 Task: Create a blank project BroaderVisionary with privacy Public and default view as List and in the team Taskers . Create three sections in the project as To-Do, Doing and Done
Action: Mouse moved to (69, 284)
Screenshot: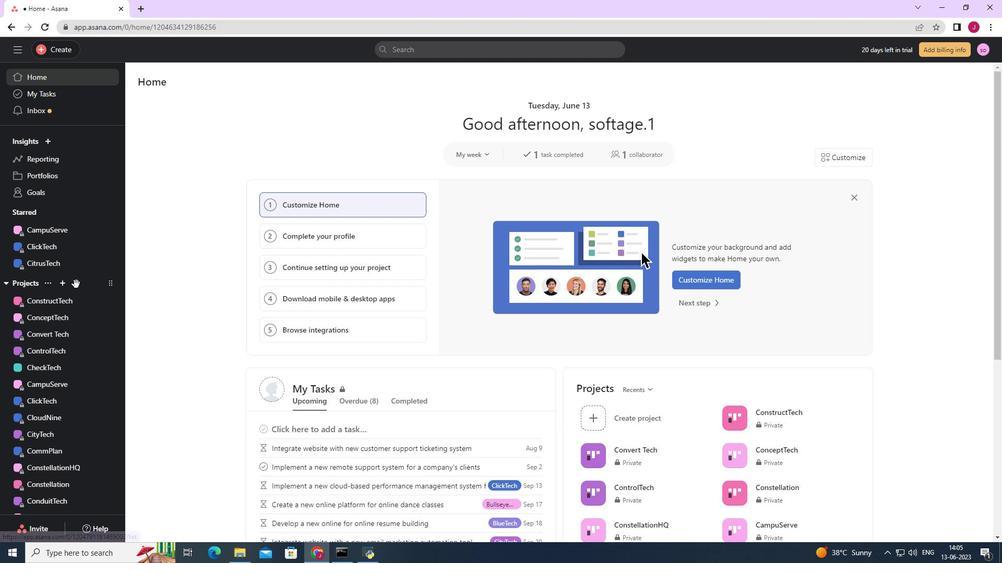 
Action: Mouse pressed left at (69, 284)
Screenshot: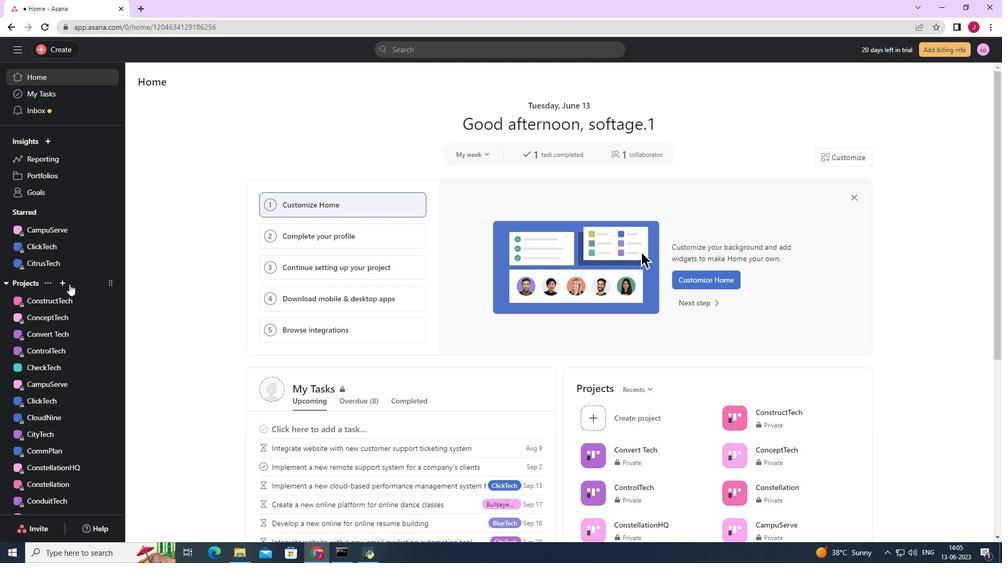 
Action: Mouse moved to (100, 302)
Screenshot: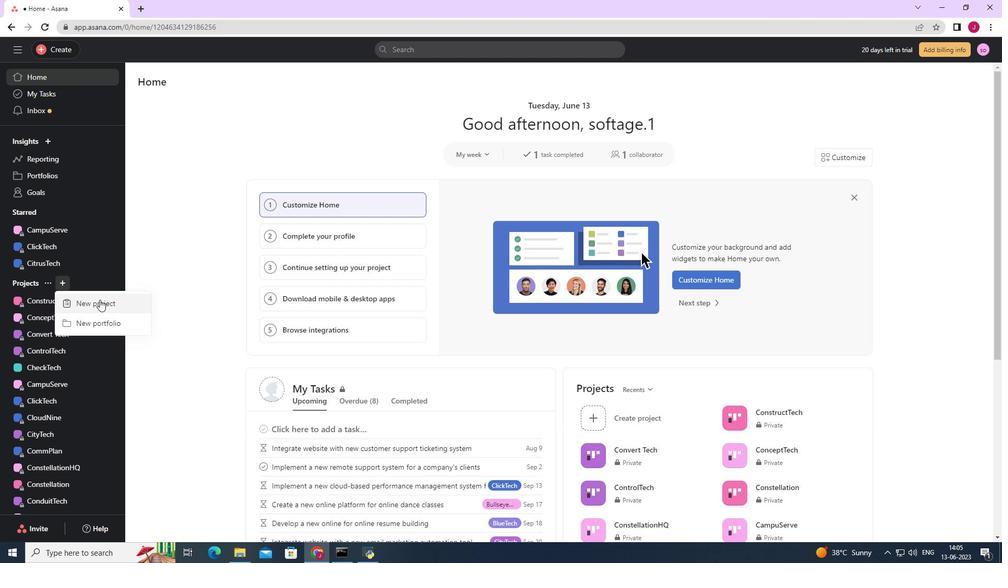 
Action: Mouse pressed left at (100, 302)
Screenshot: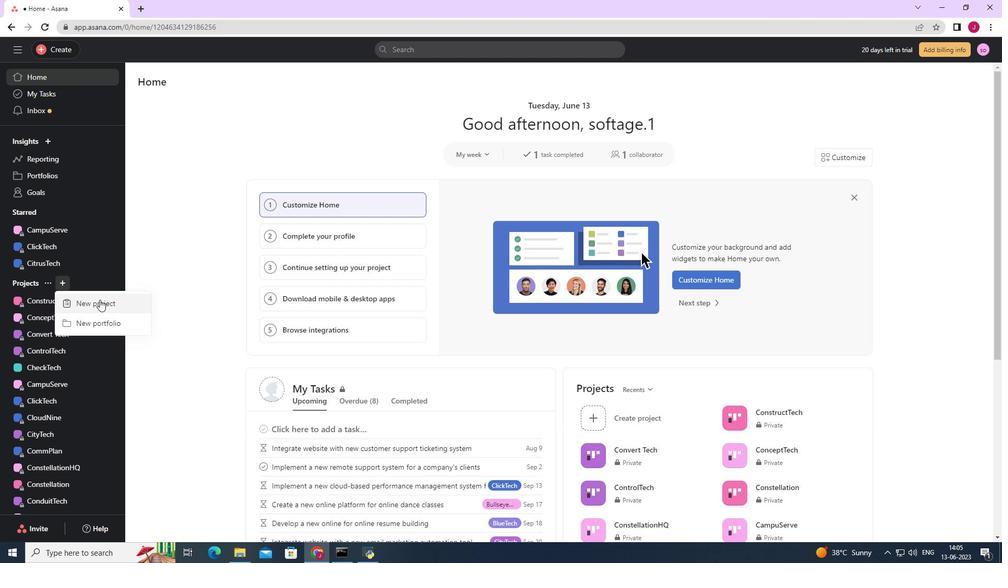 
Action: Mouse moved to (439, 310)
Screenshot: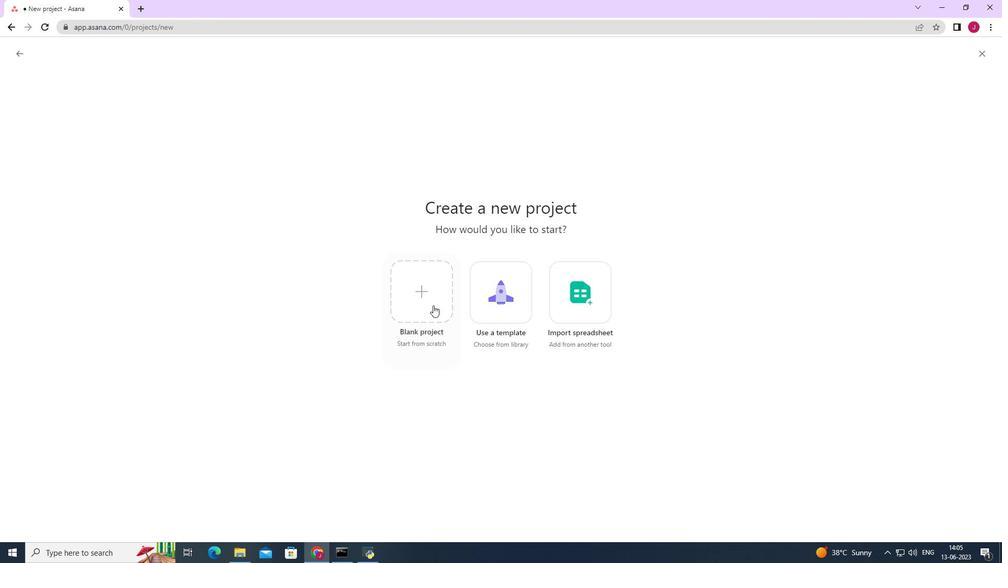 
Action: Mouse pressed left at (439, 310)
Screenshot: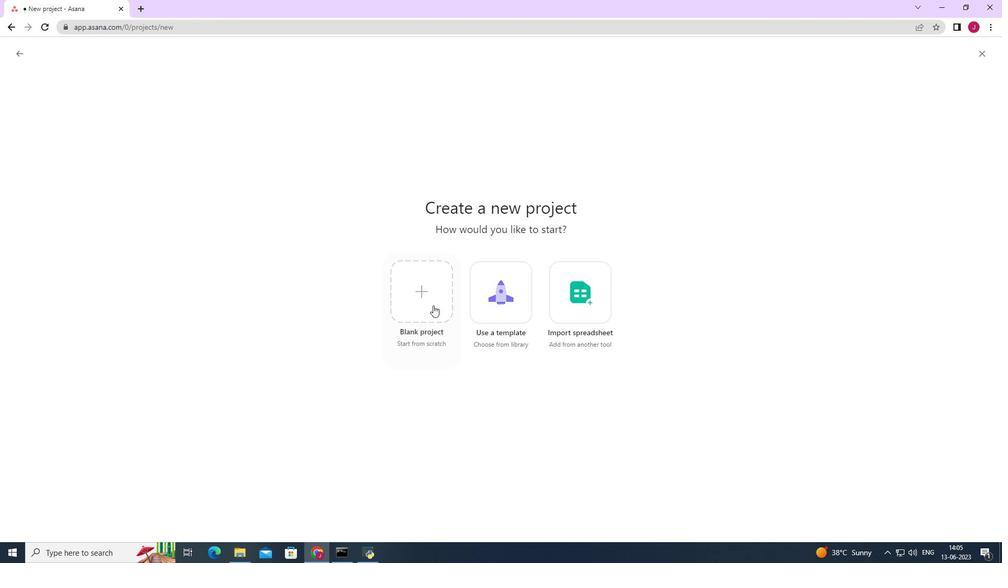 
Action: Mouse moved to (206, 129)
Screenshot: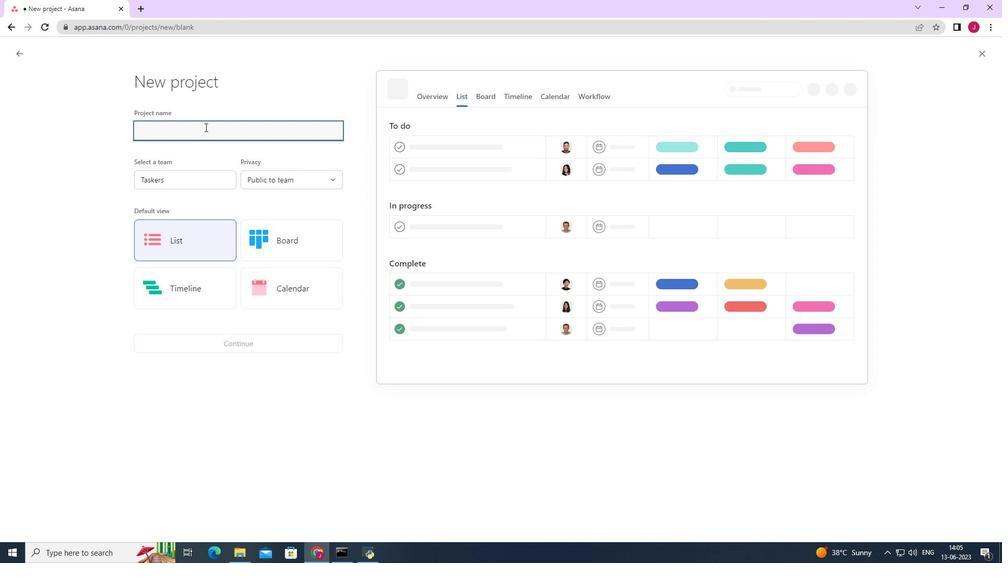 
Action: Mouse pressed left at (206, 129)
Screenshot: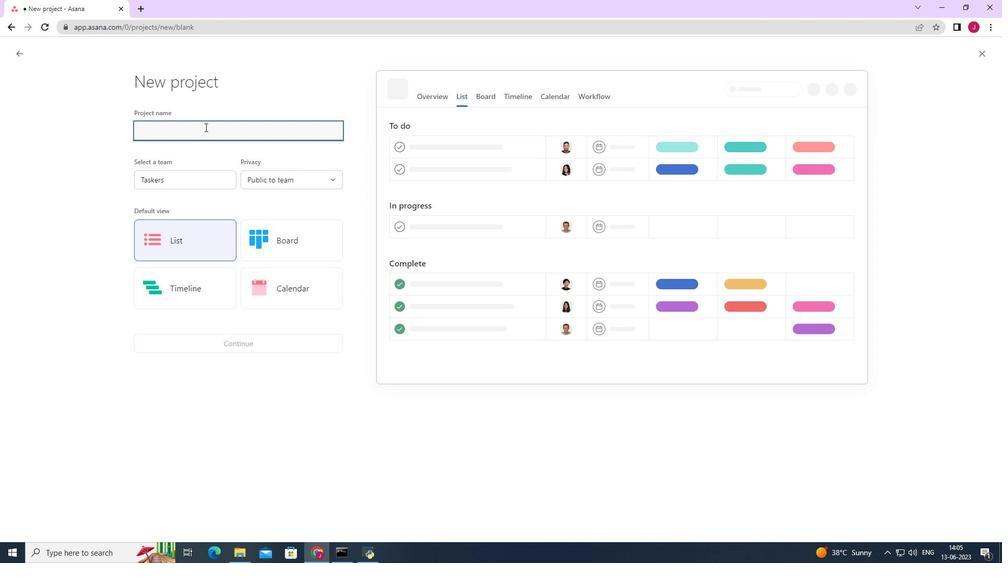 
Action: Key pressed <Key.caps_lock>B<Key.caps_lock>roader<Key.caps_lock>V<Key.caps_lock>isionary
Screenshot: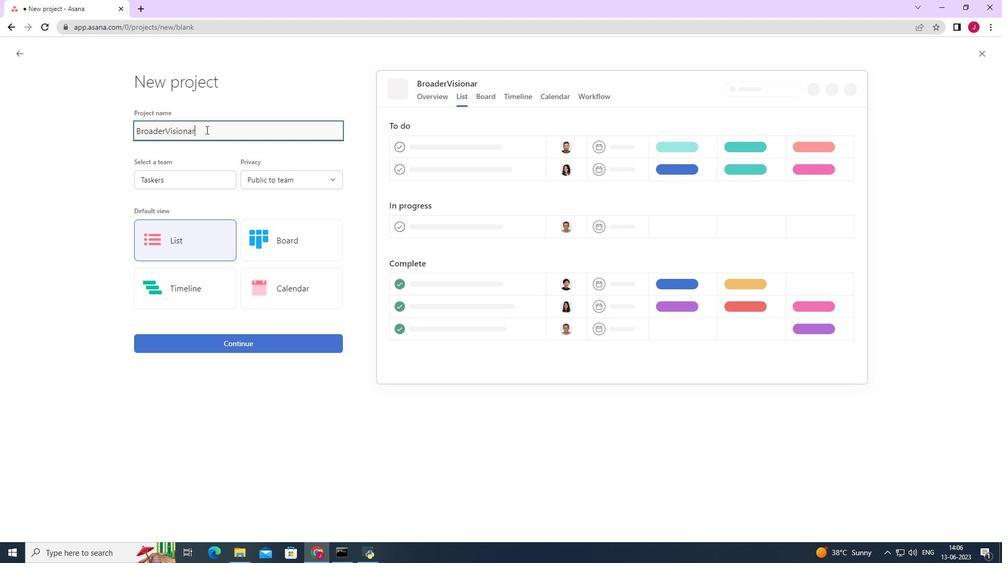 
Action: Mouse moved to (186, 176)
Screenshot: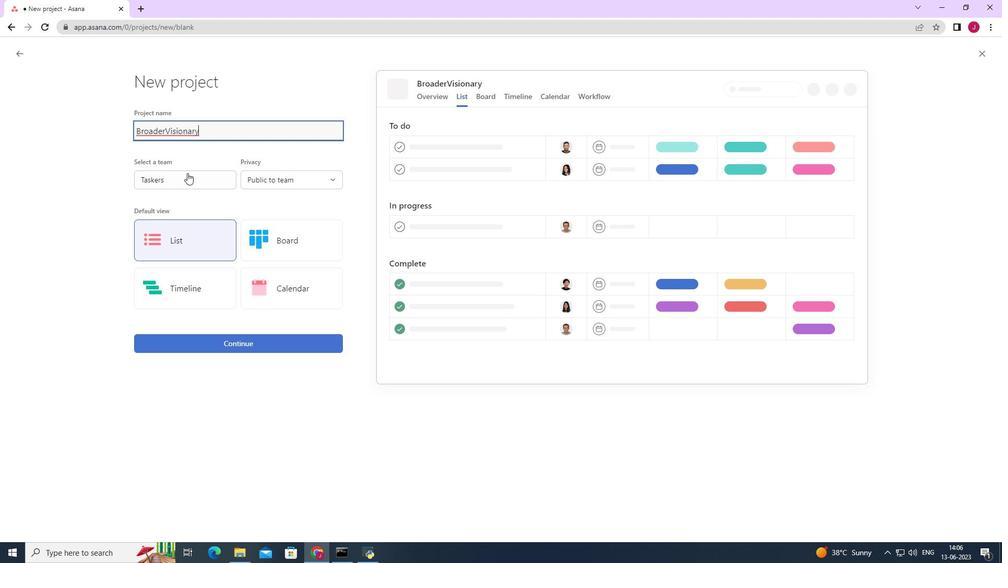 
Action: Mouse pressed left at (186, 176)
Screenshot: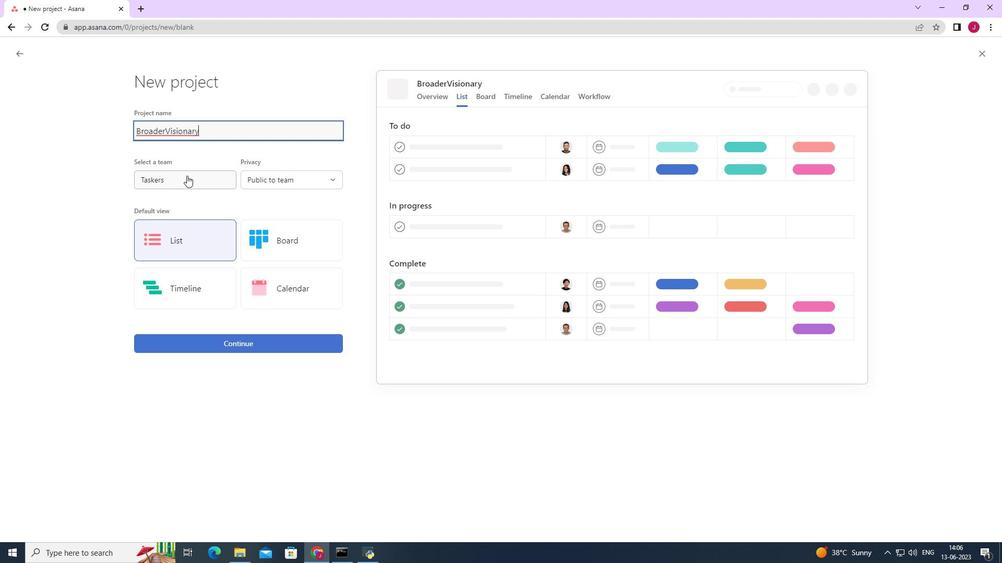 
Action: Mouse moved to (190, 242)
Screenshot: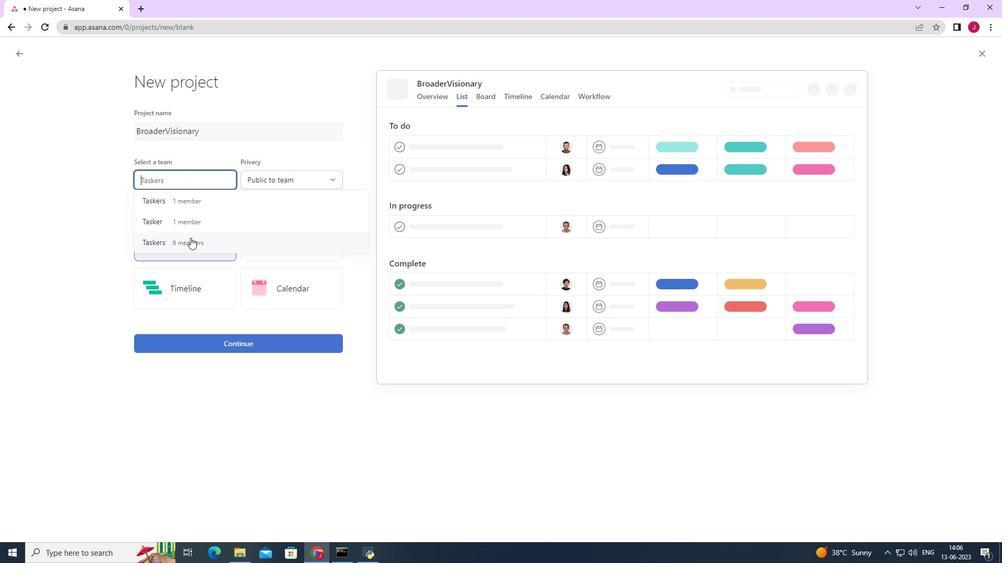 
Action: Mouse pressed left at (190, 242)
Screenshot: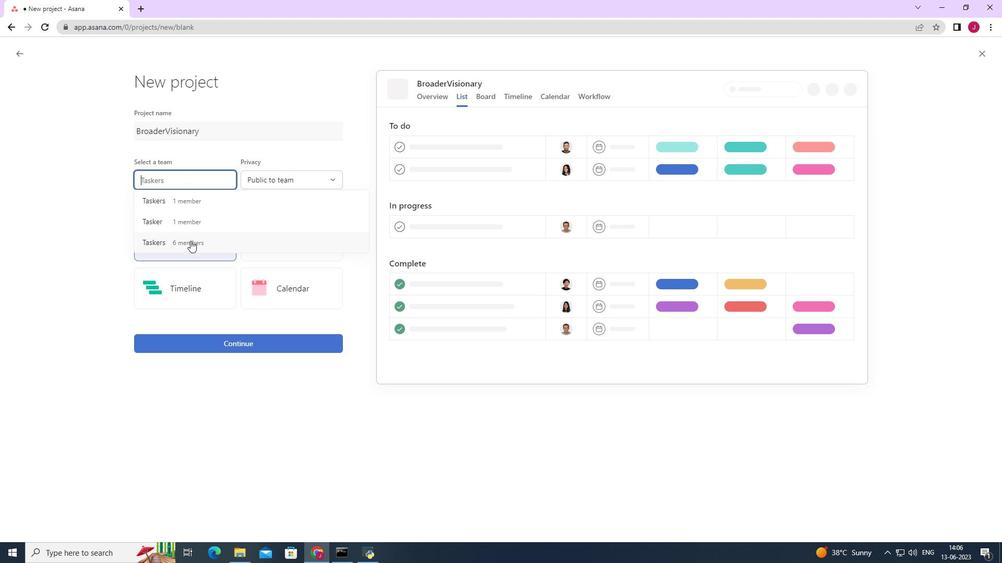 
Action: Mouse moved to (291, 173)
Screenshot: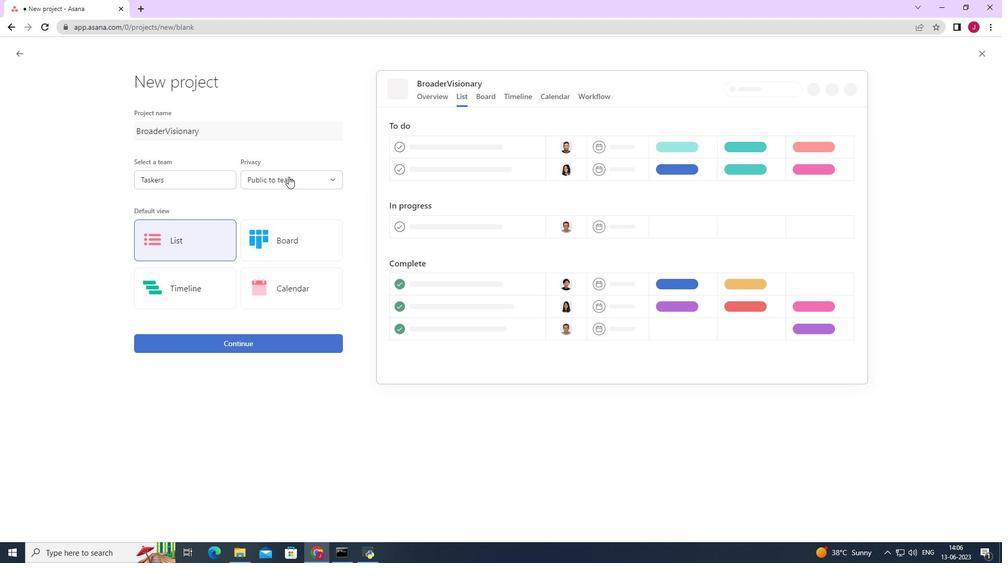 
Action: Mouse pressed left at (291, 173)
Screenshot: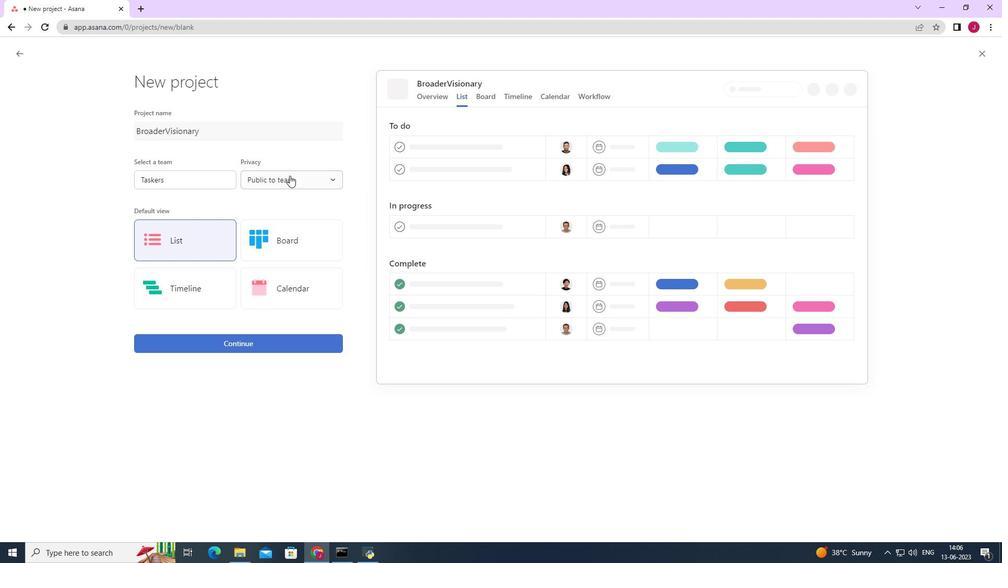 
Action: Mouse moved to (287, 203)
Screenshot: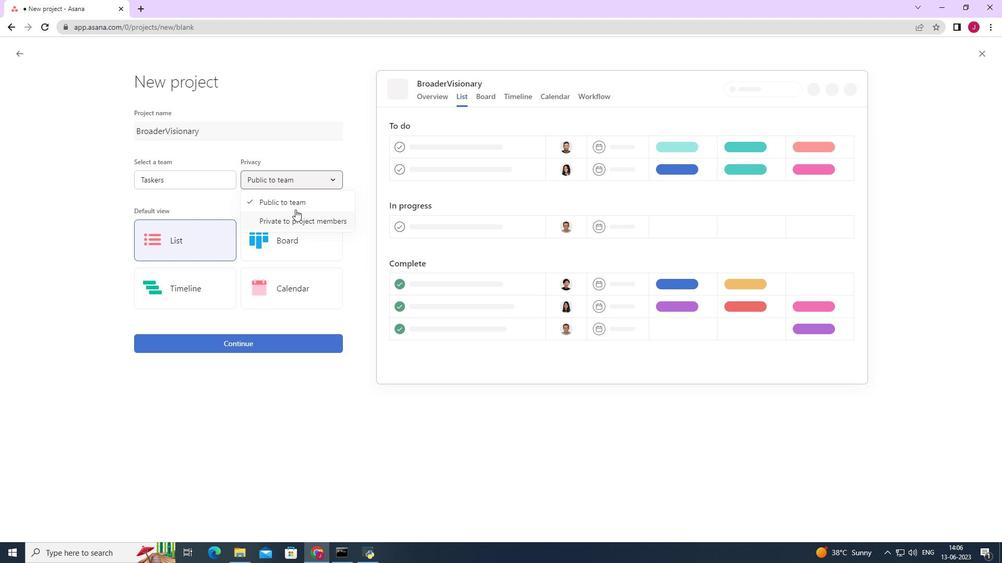 
Action: Mouse pressed left at (287, 203)
Screenshot: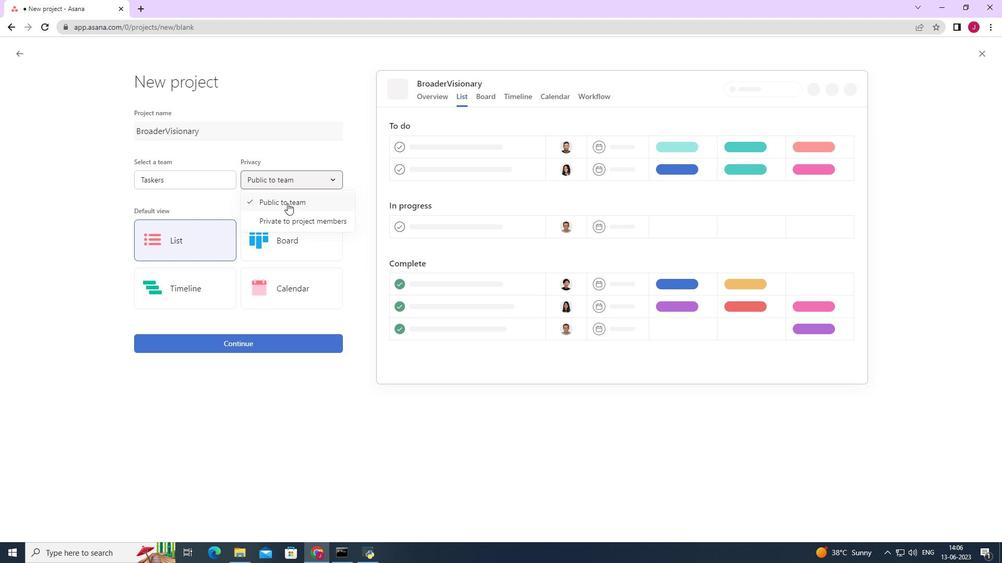 
Action: Mouse moved to (187, 245)
Screenshot: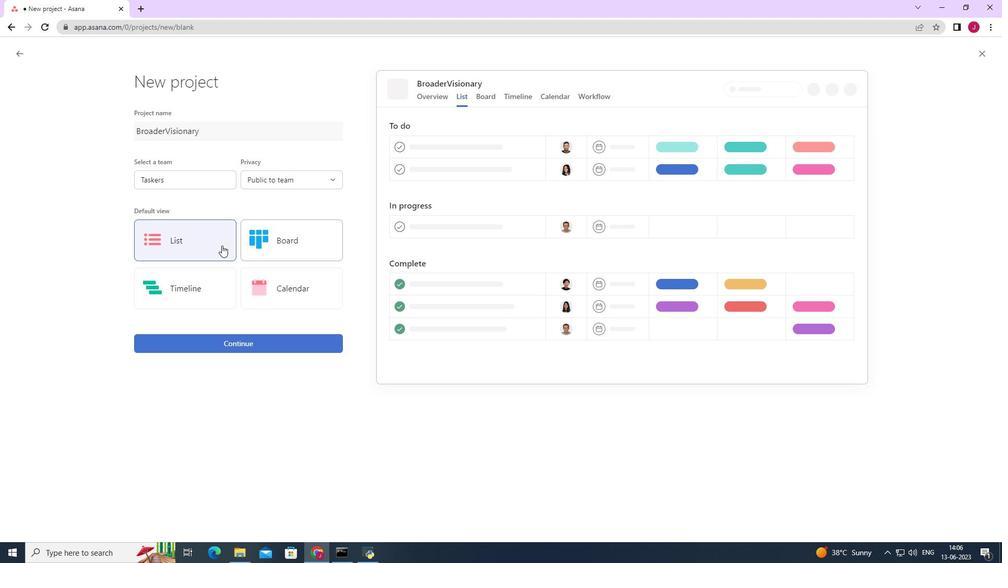 
Action: Mouse pressed left at (187, 245)
Screenshot: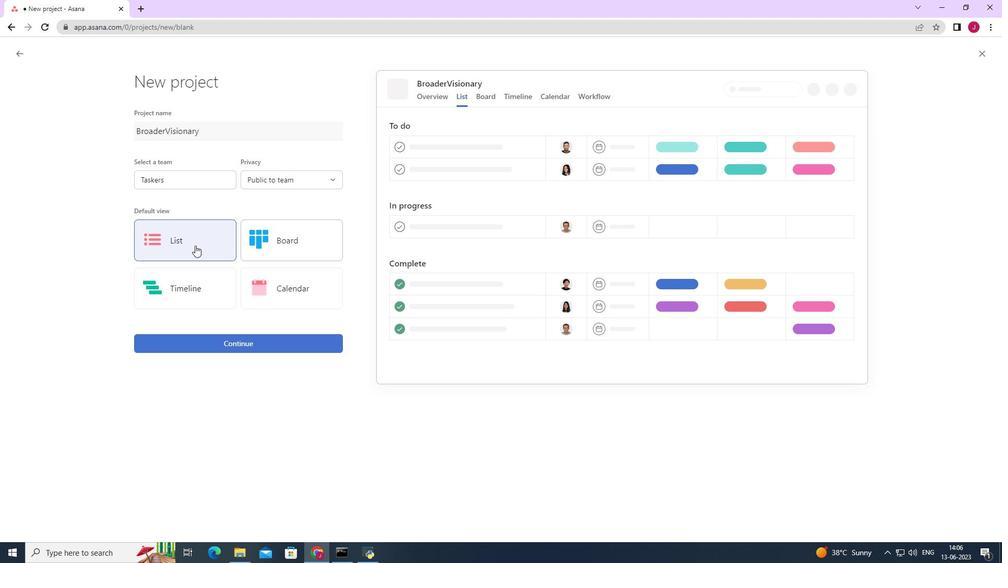 
Action: Mouse moved to (226, 343)
Screenshot: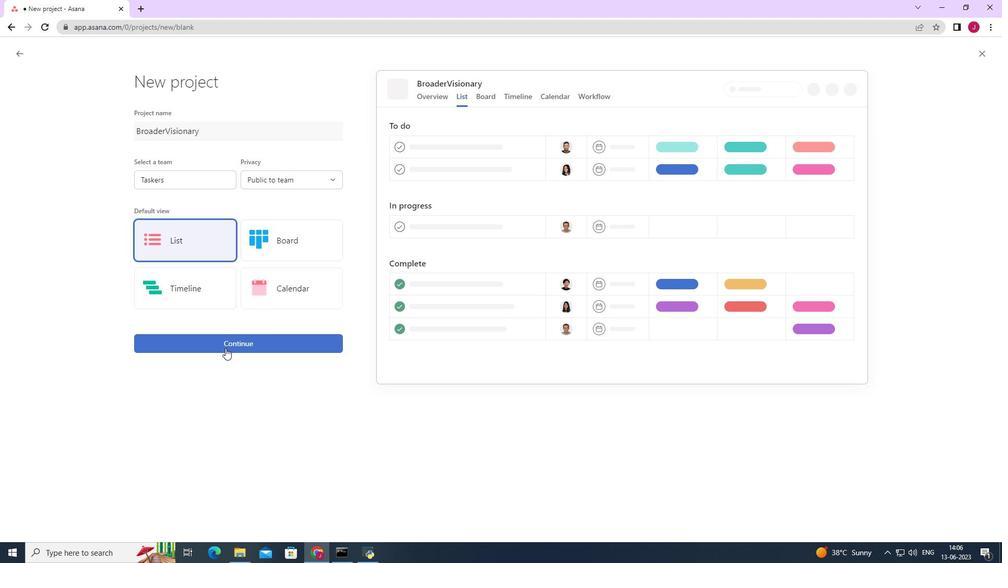 
Action: Mouse pressed left at (226, 343)
Screenshot: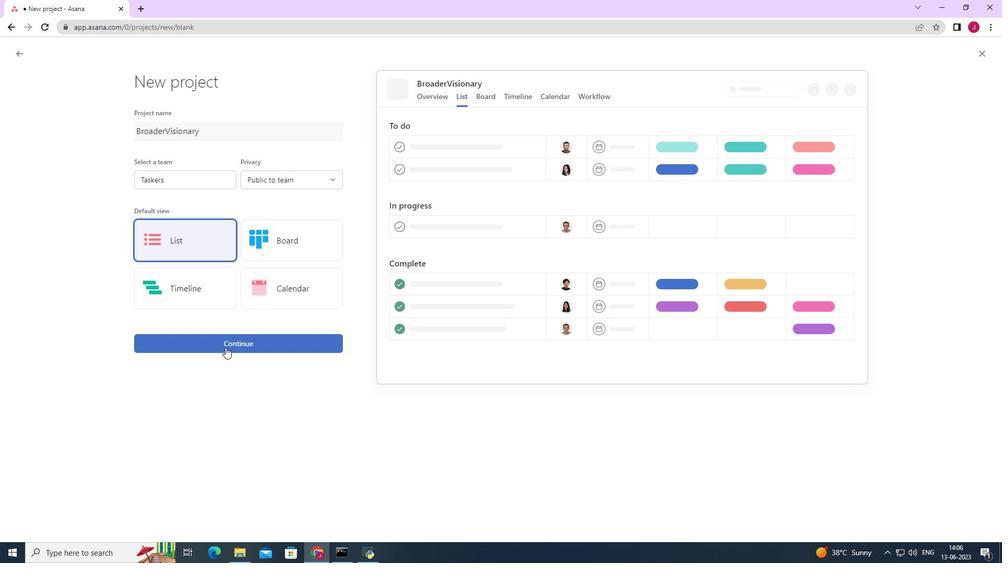 
Action: Mouse moved to (232, 280)
Screenshot: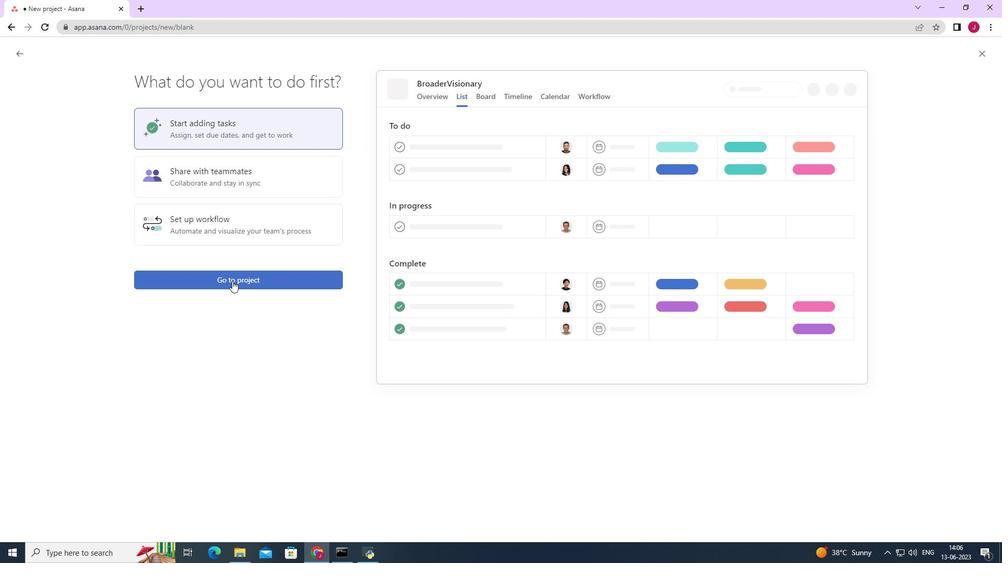 
Action: Mouse pressed left at (232, 280)
Screenshot: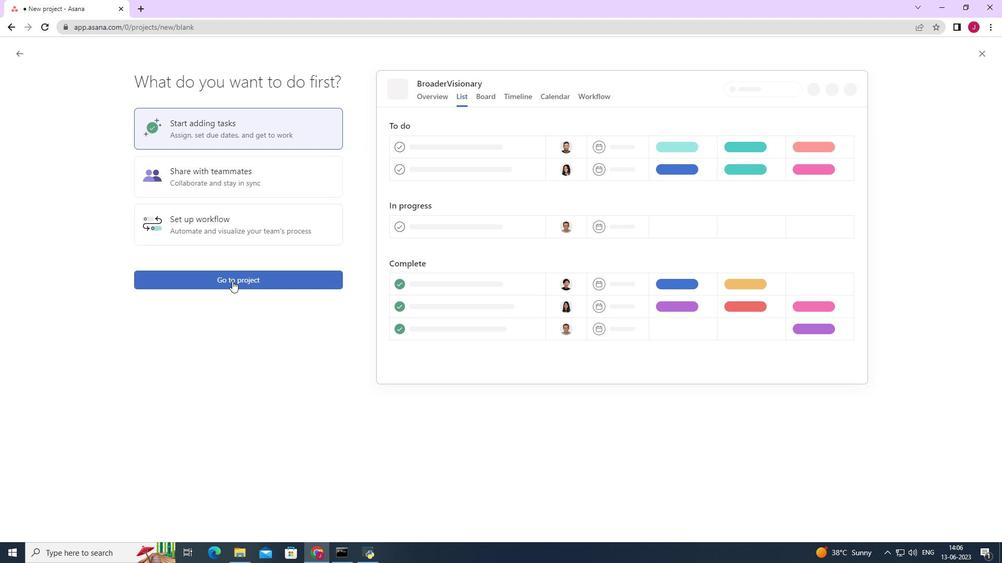 
Action: Mouse moved to (179, 233)
Screenshot: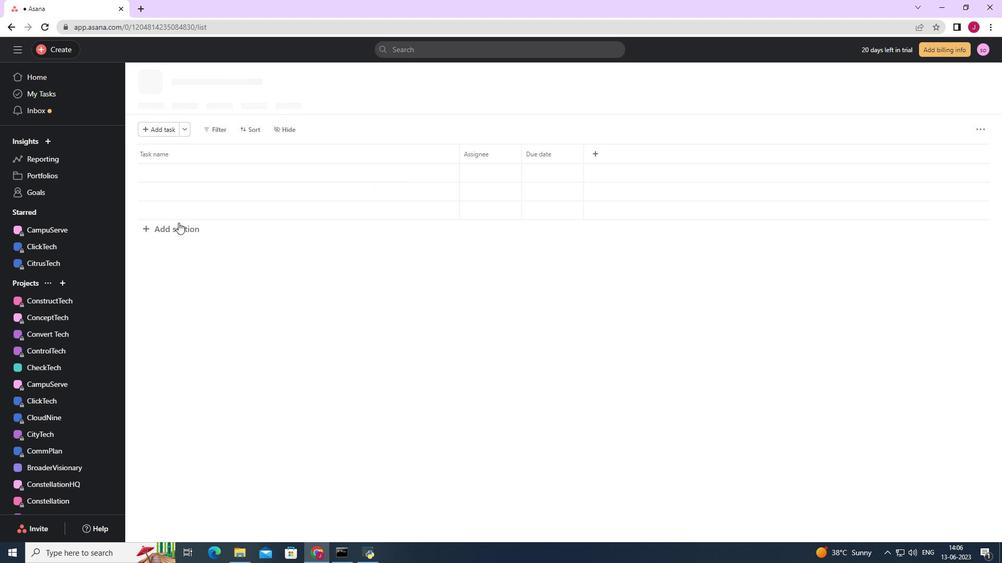 
Action: Mouse pressed left at (179, 233)
Screenshot: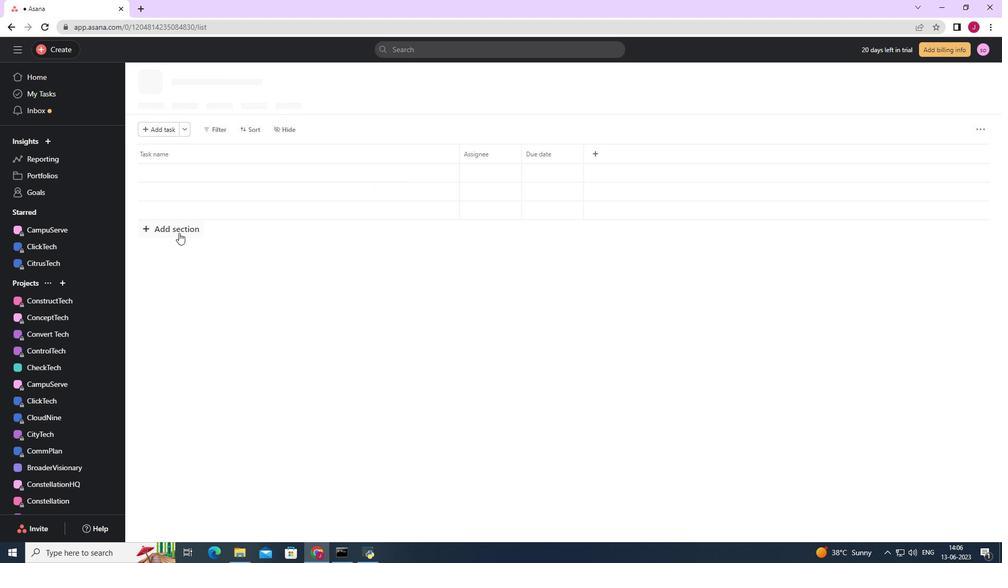
Action: Mouse moved to (200, 175)
Screenshot: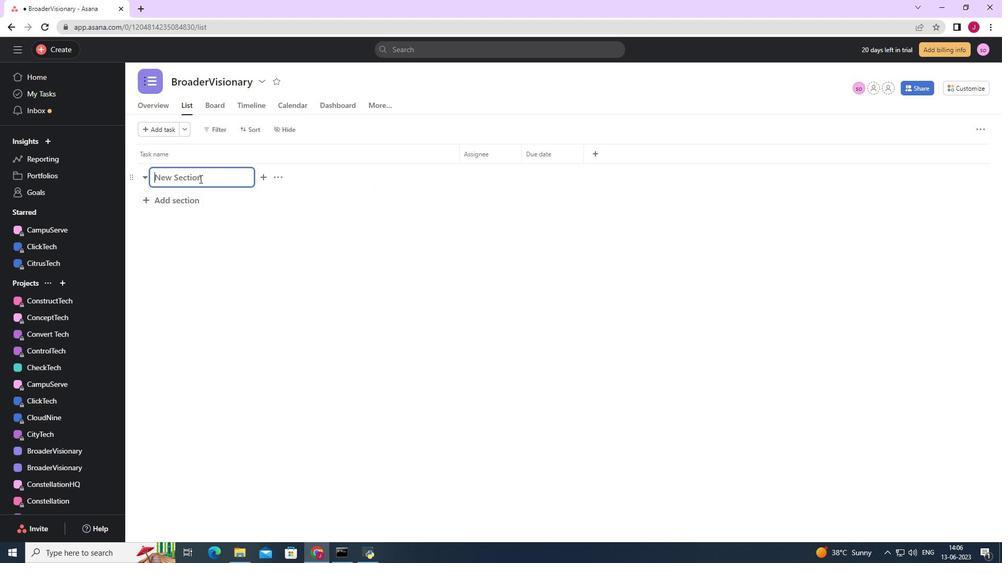 
Action: Mouse pressed left at (200, 175)
Screenshot: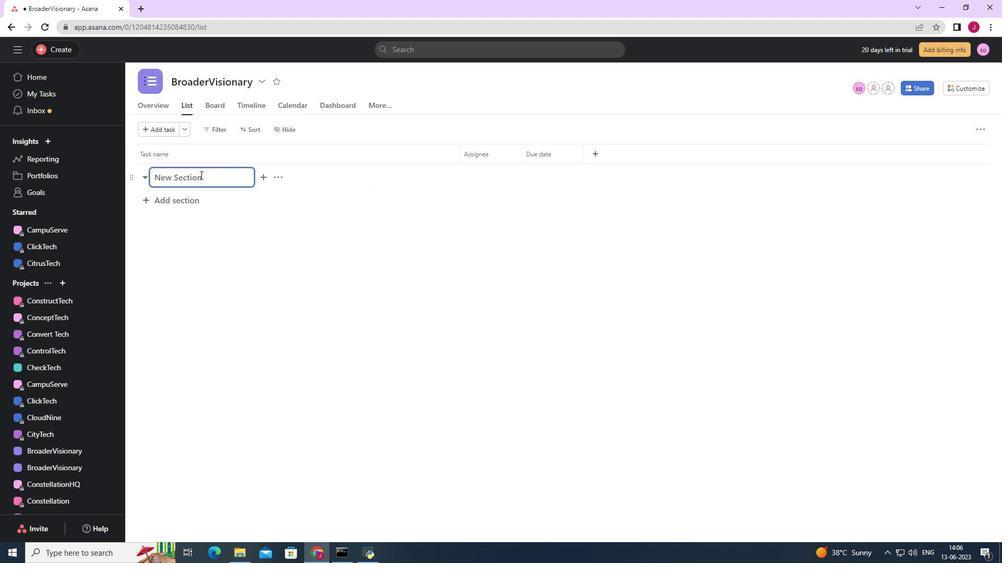 
Action: Key pressed <Key.caps_lock>T<Key.caps_lock>o-<Key.caps_lock>D<Key.caps_lock>o
Screenshot: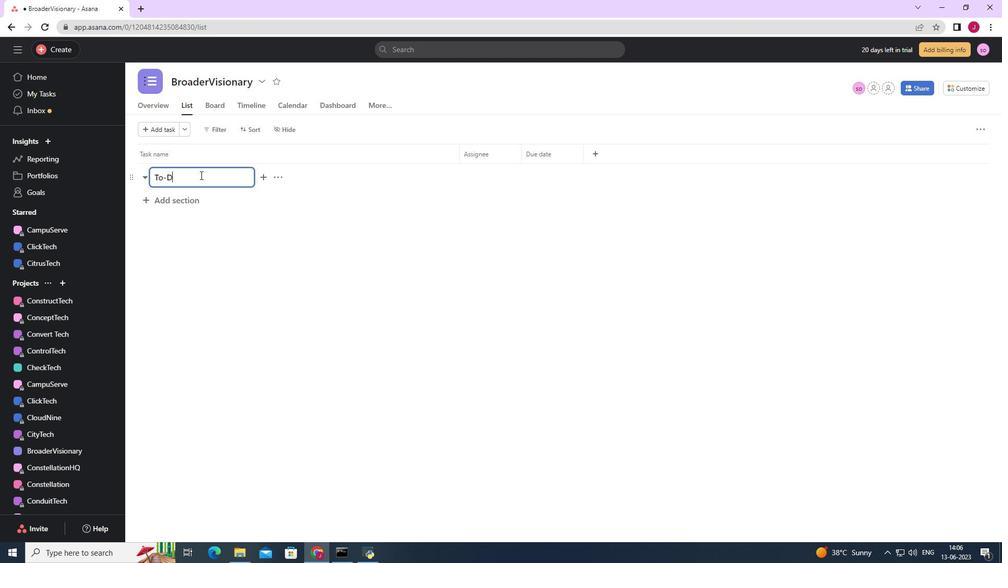 
Action: Mouse moved to (185, 202)
Screenshot: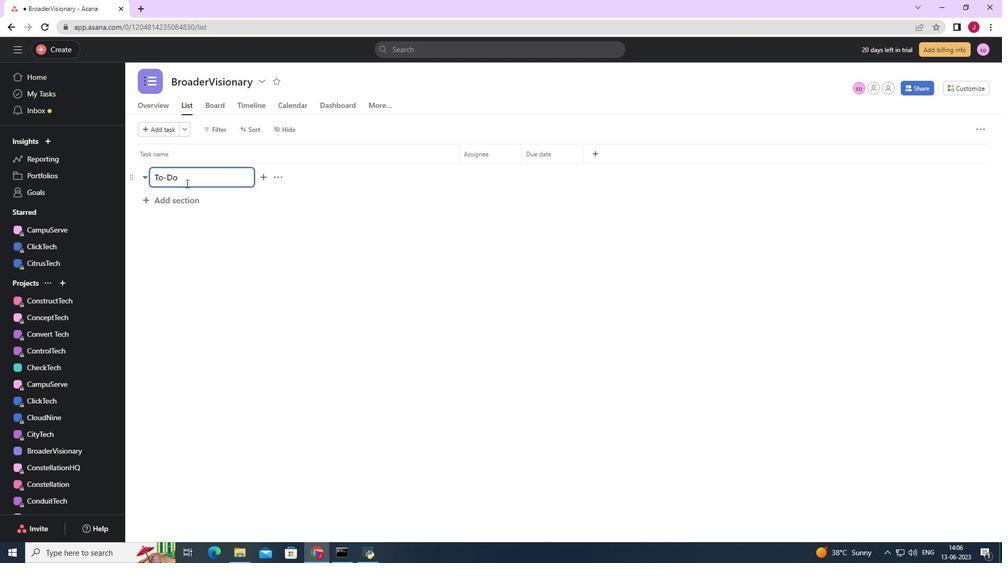 
Action: Mouse pressed left at (185, 202)
Screenshot: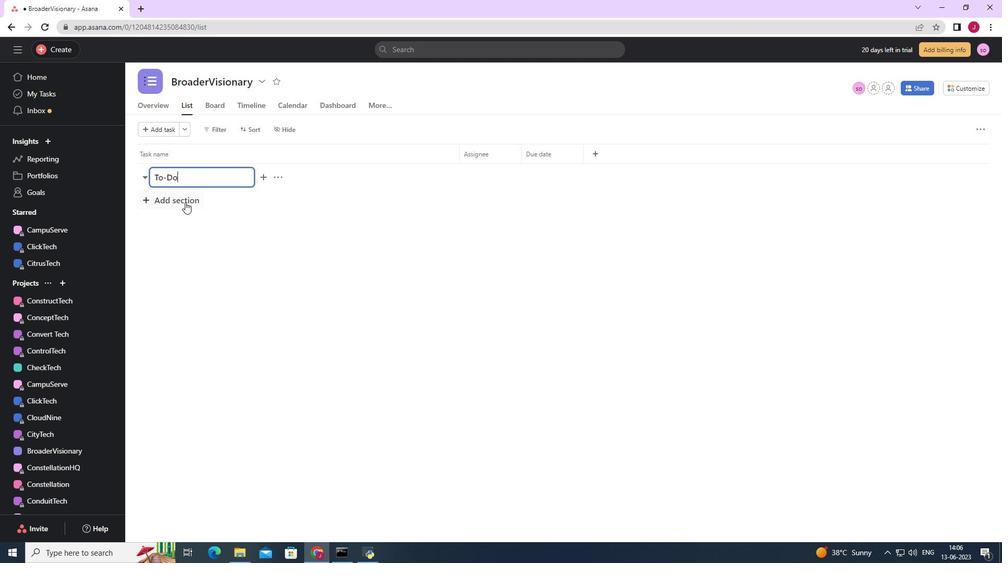 
Action: Key pressed <Key.caps_lock>D<Key.caps_lock>oing
Screenshot: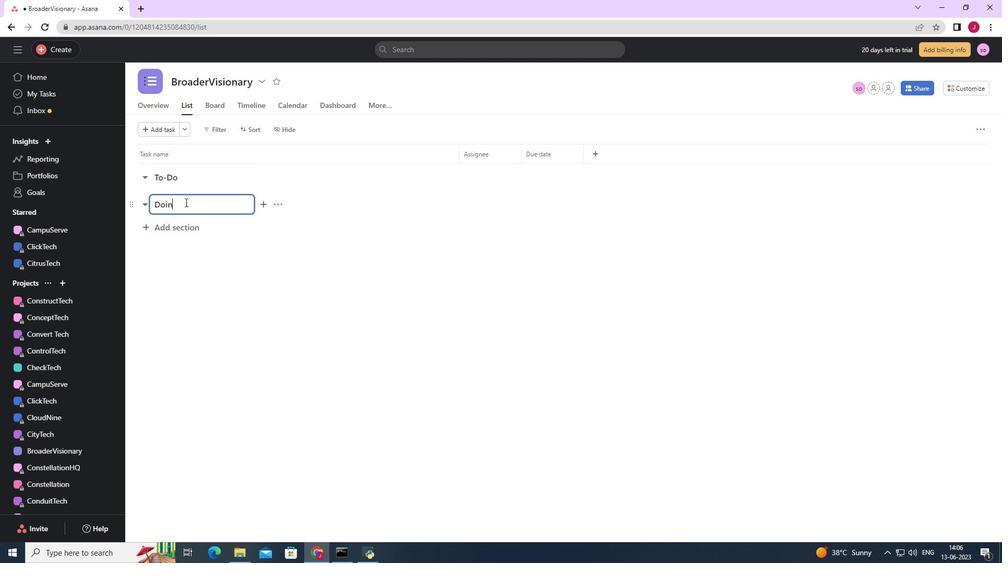 
Action: Mouse moved to (183, 235)
Screenshot: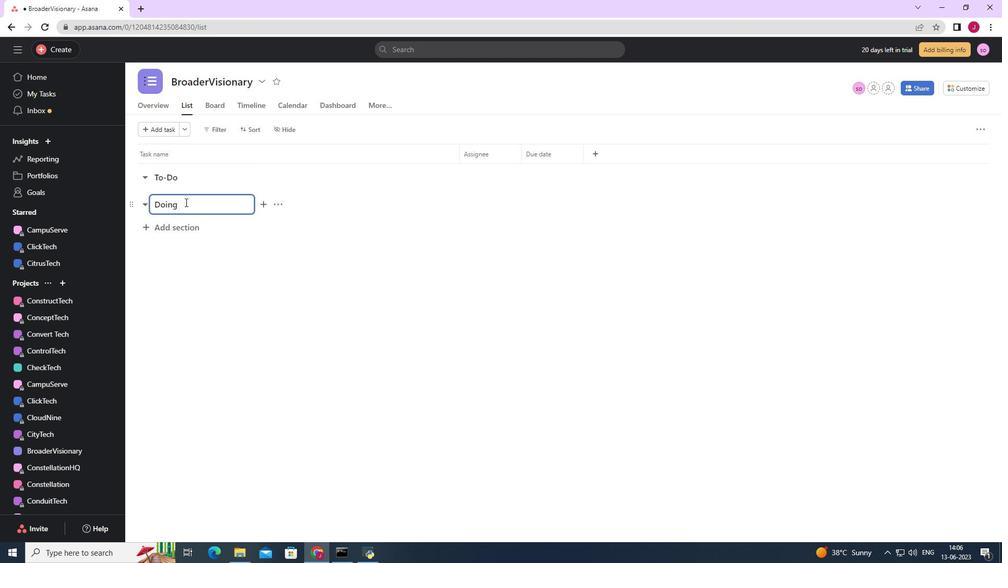 
Action: Mouse pressed left at (183, 235)
Screenshot: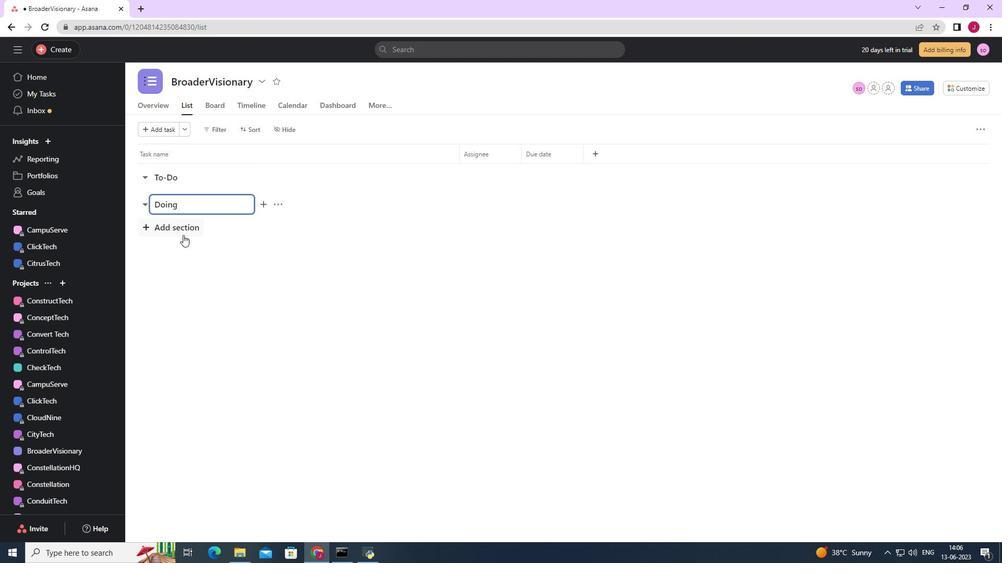 
Action: Mouse moved to (185, 230)
Screenshot: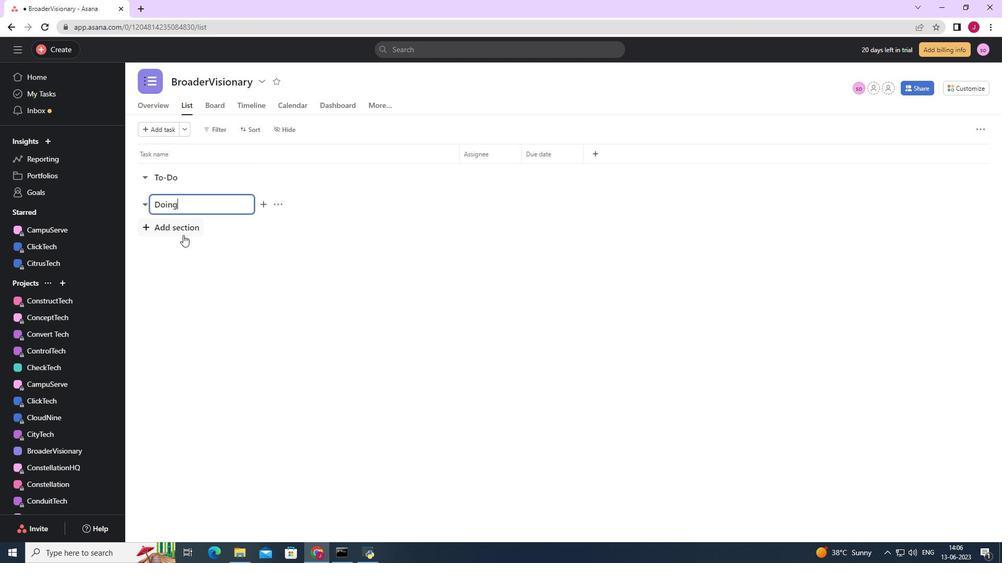 
Action: Key pressed <Key.caps_lock>D<Key.caps_lock>one
Screenshot: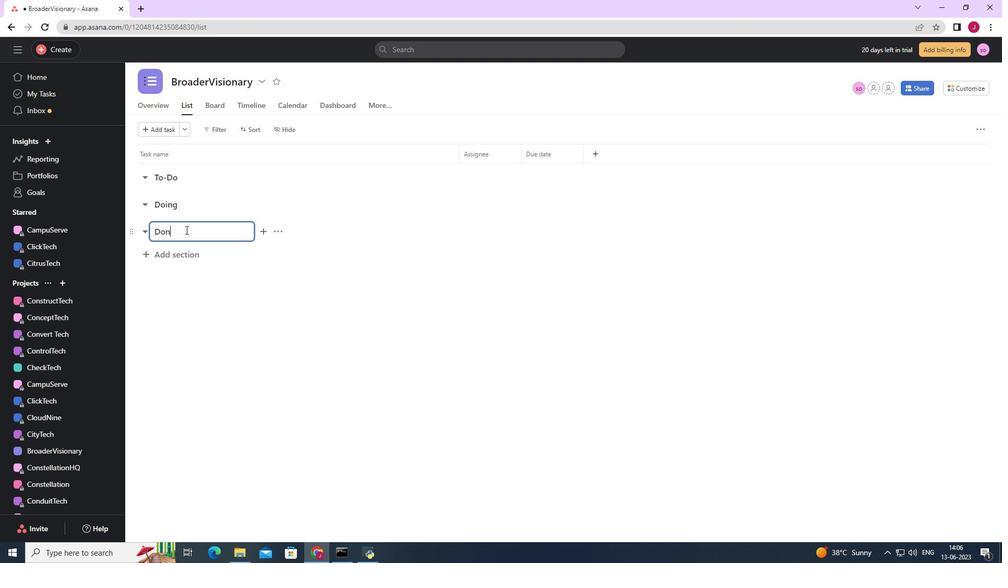 
Action: Mouse moved to (185, 252)
Screenshot: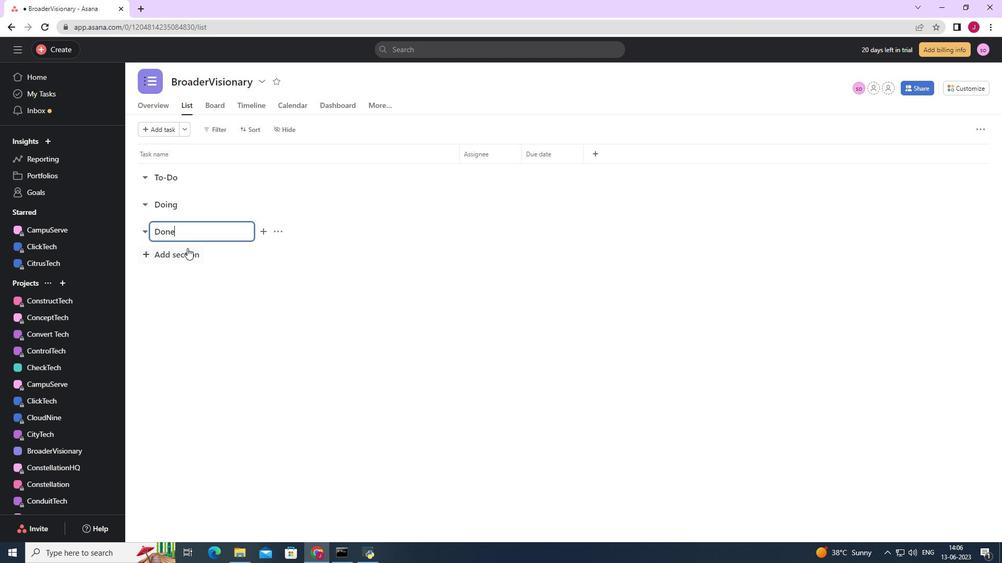 
Action: Mouse pressed left at (185, 252)
Screenshot: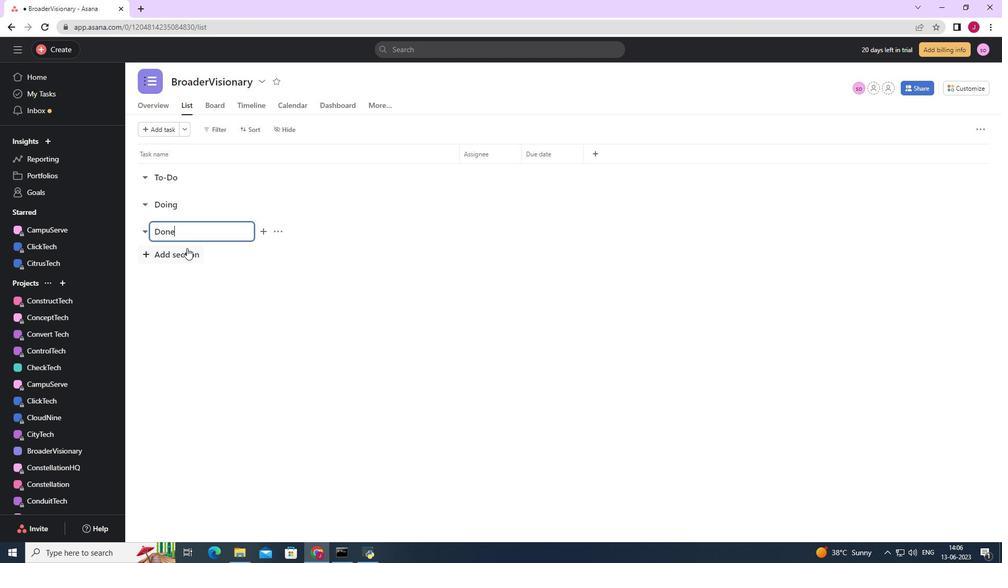 
